 Task: Select the \n in the Eol.
Action: Mouse moved to (33, 639)
Screenshot: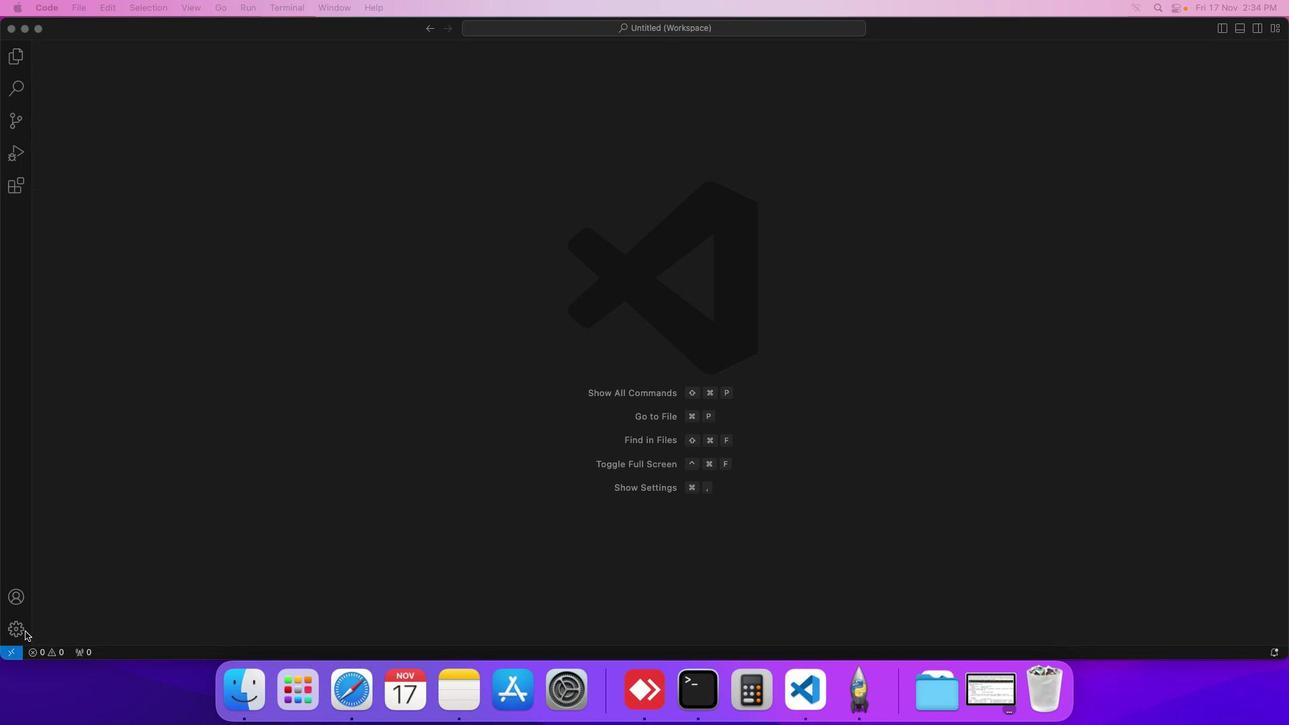 
Action: Mouse pressed left at (33, 639)
Screenshot: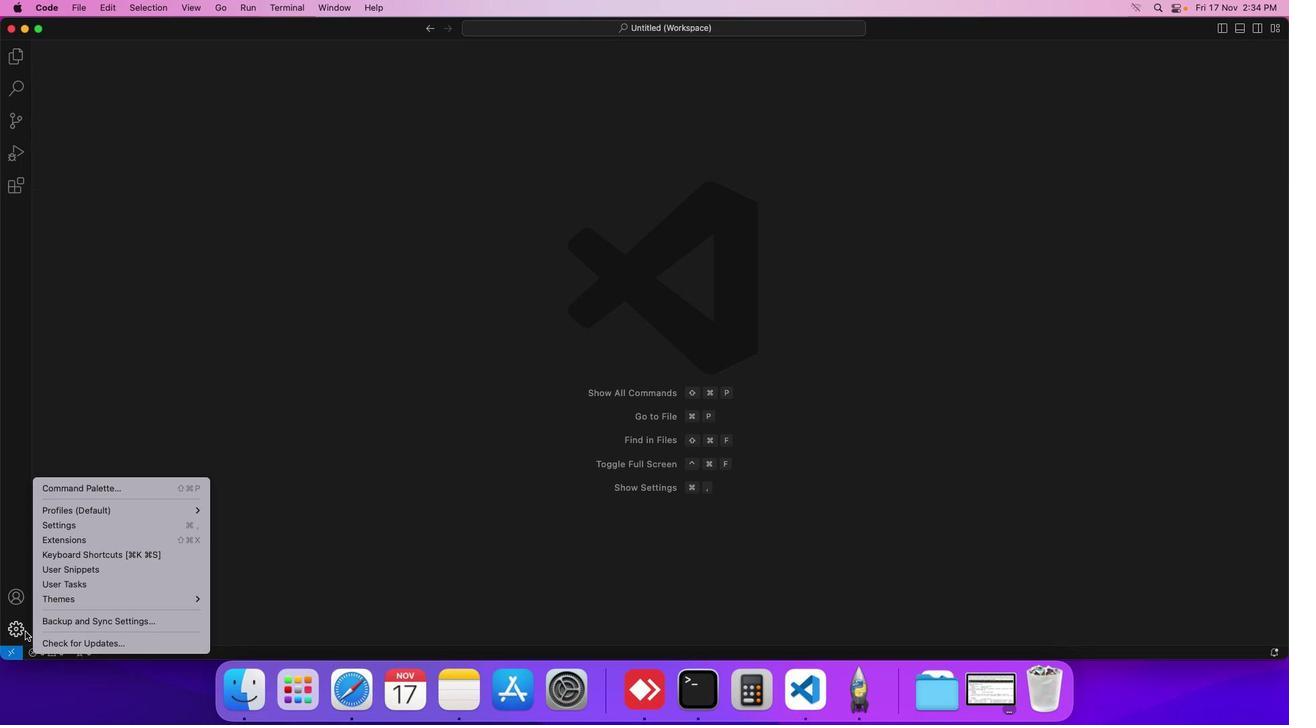 
Action: Mouse moved to (77, 533)
Screenshot: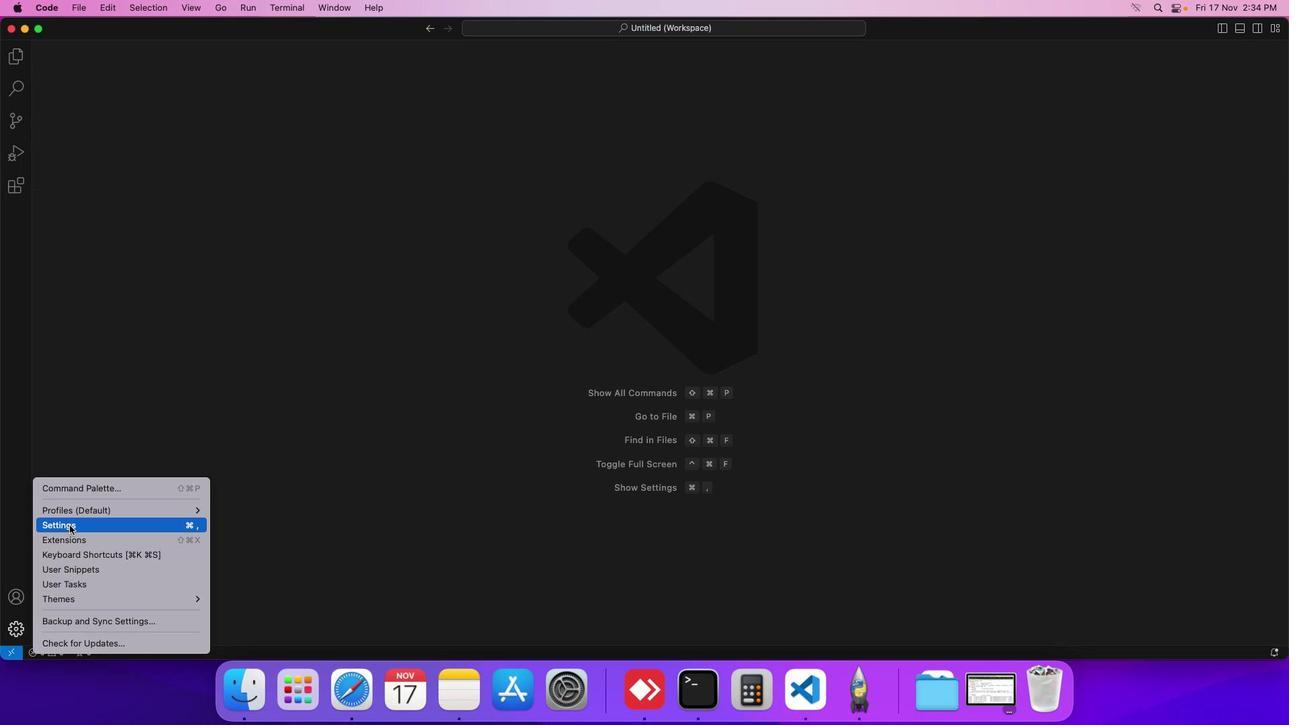 
Action: Mouse pressed left at (77, 533)
Screenshot: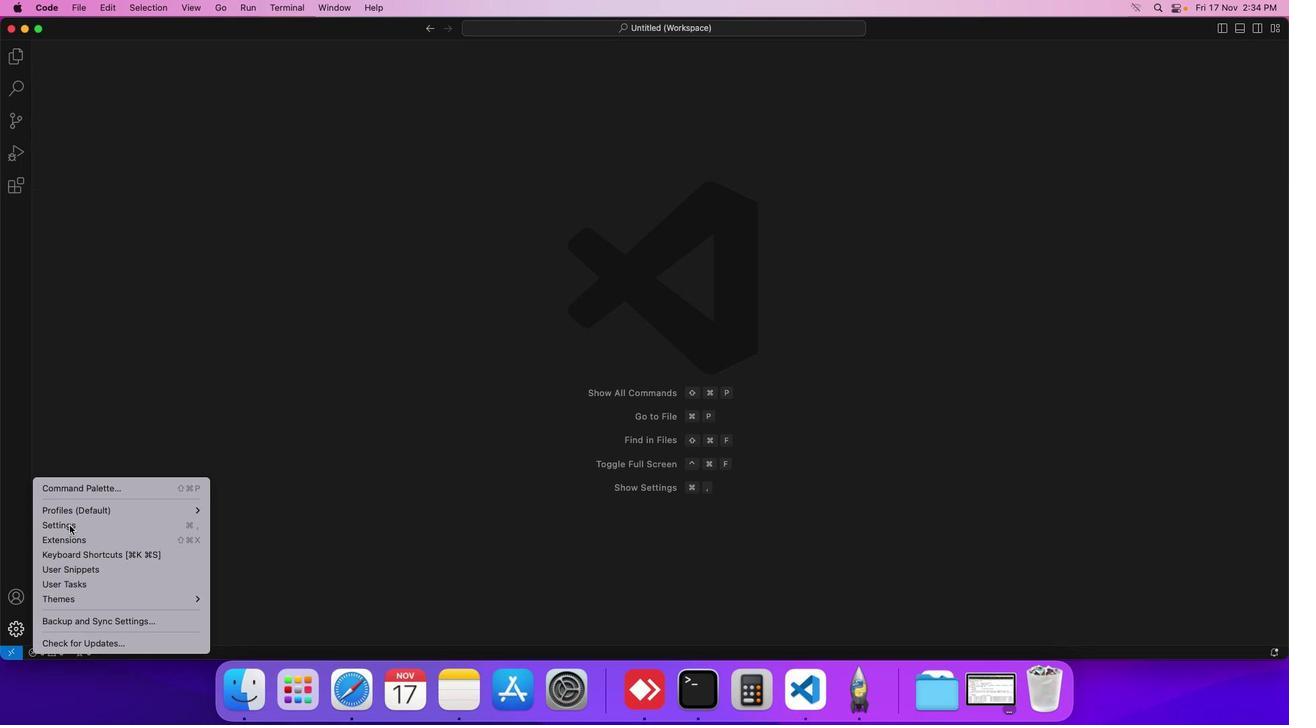 
Action: Mouse moved to (343, 115)
Screenshot: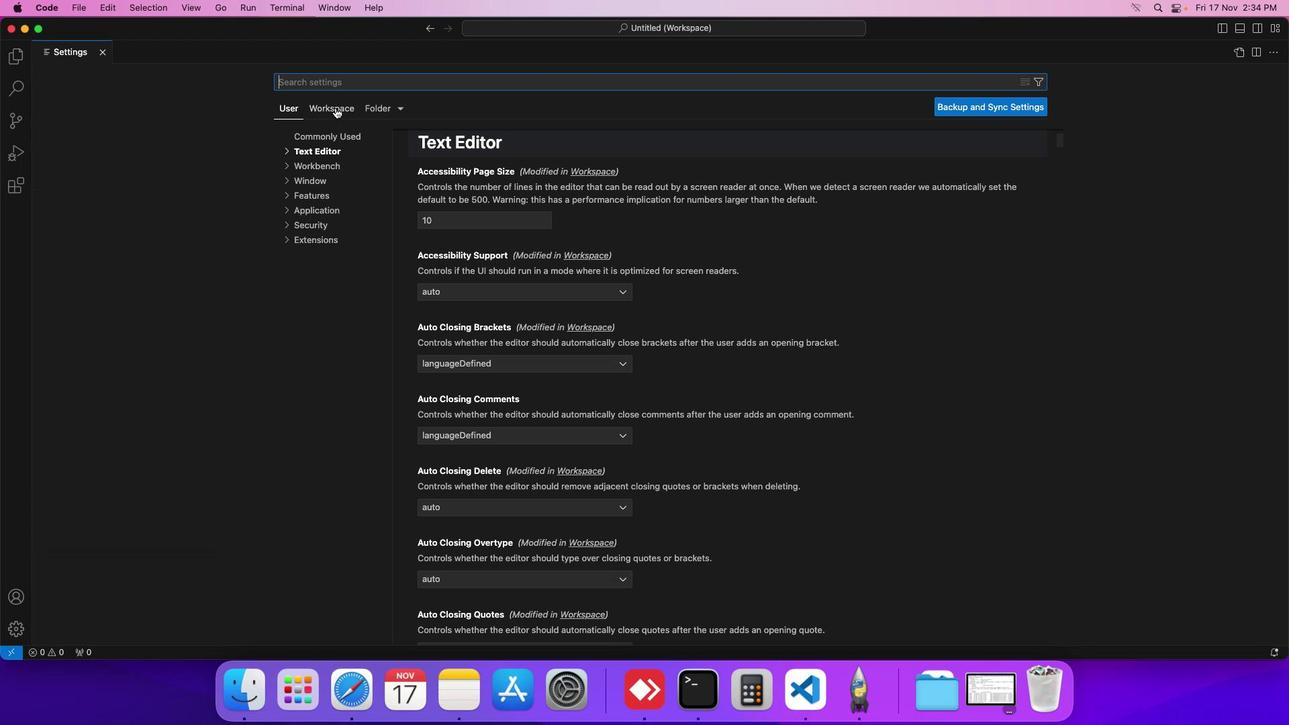 
Action: Mouse pressed left at (343, 115)
Screenshot: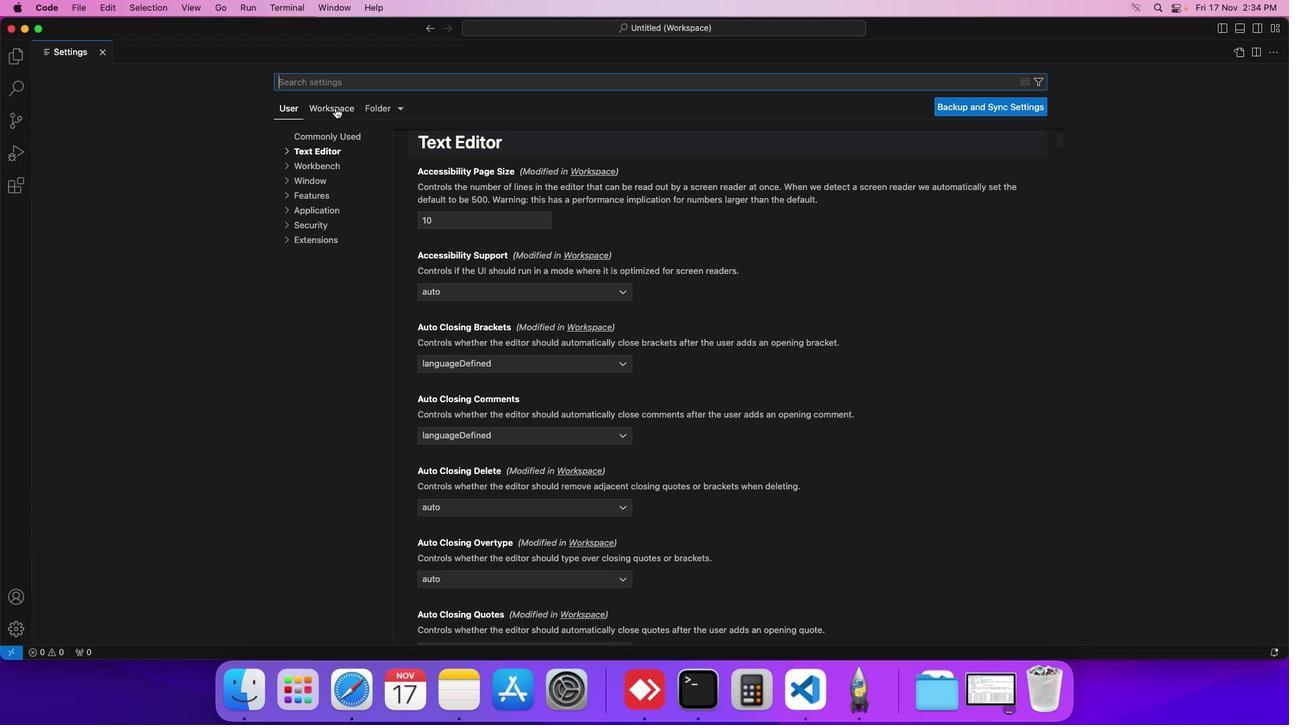 
Action: Mouse moved to (320, 153)
Screenshot: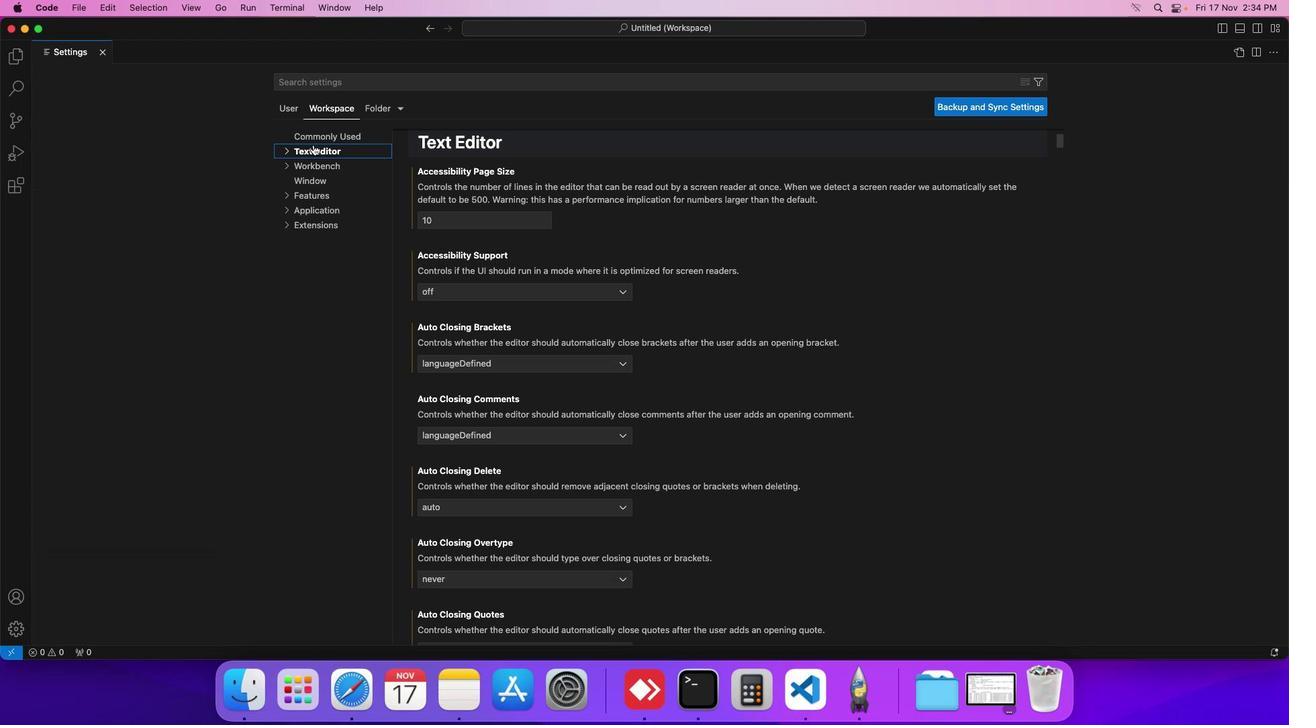 
Action: Mouse pressed left at (320, 153)
Screenshot: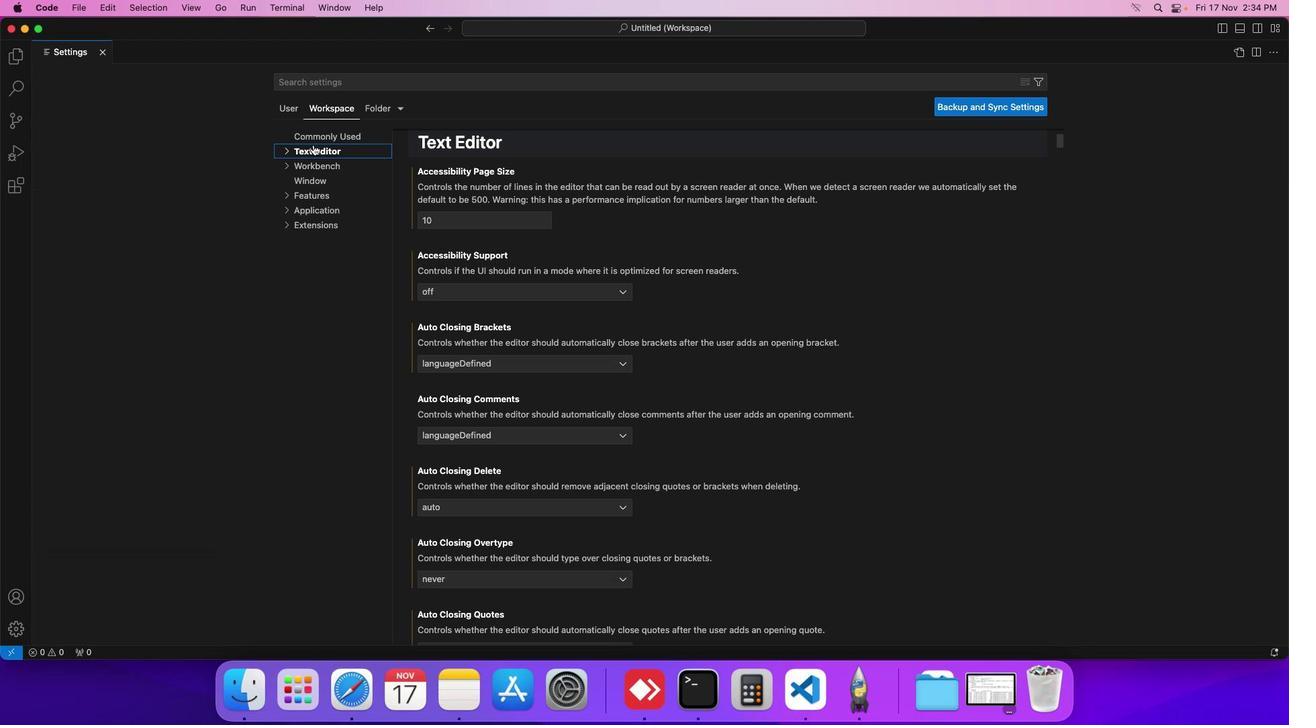 
Action: Mouse moved to (316, 274)
Screenshot: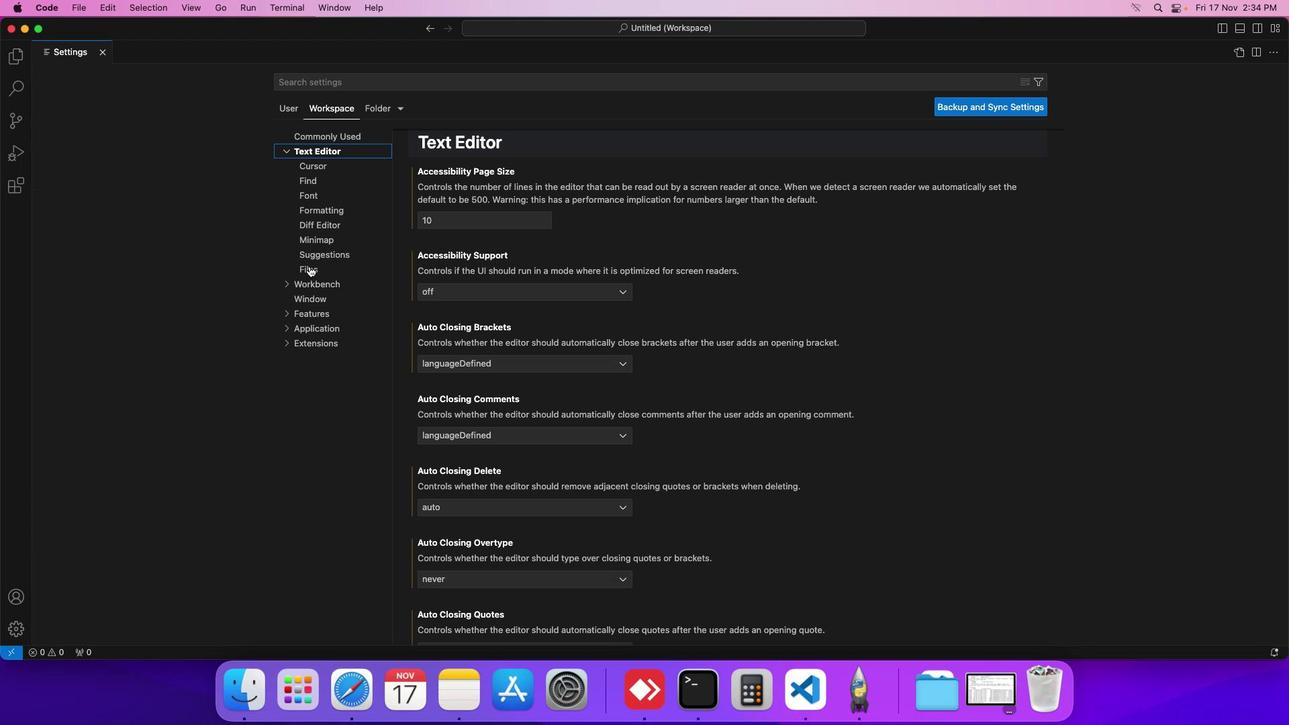 
Action: Mouse pressed left at (316, 274)
Screenshot: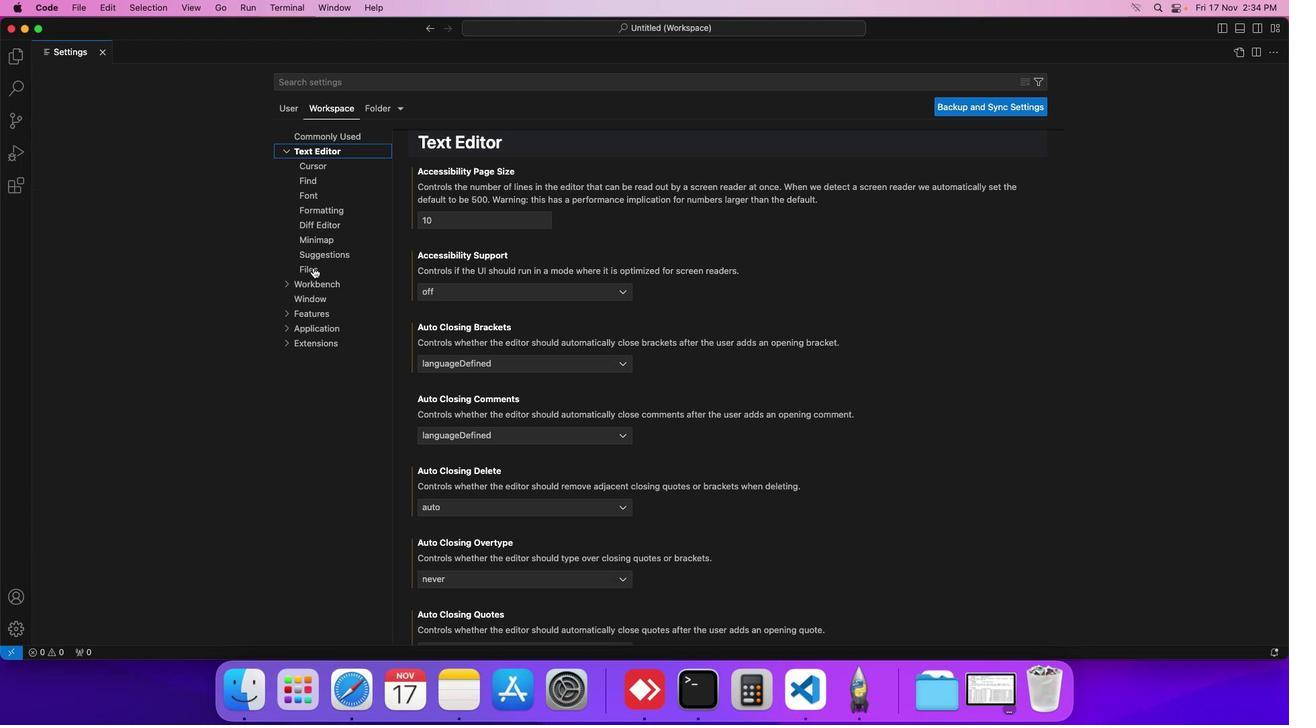 
Action: Mouse moved to (520, 376)
Screenshot: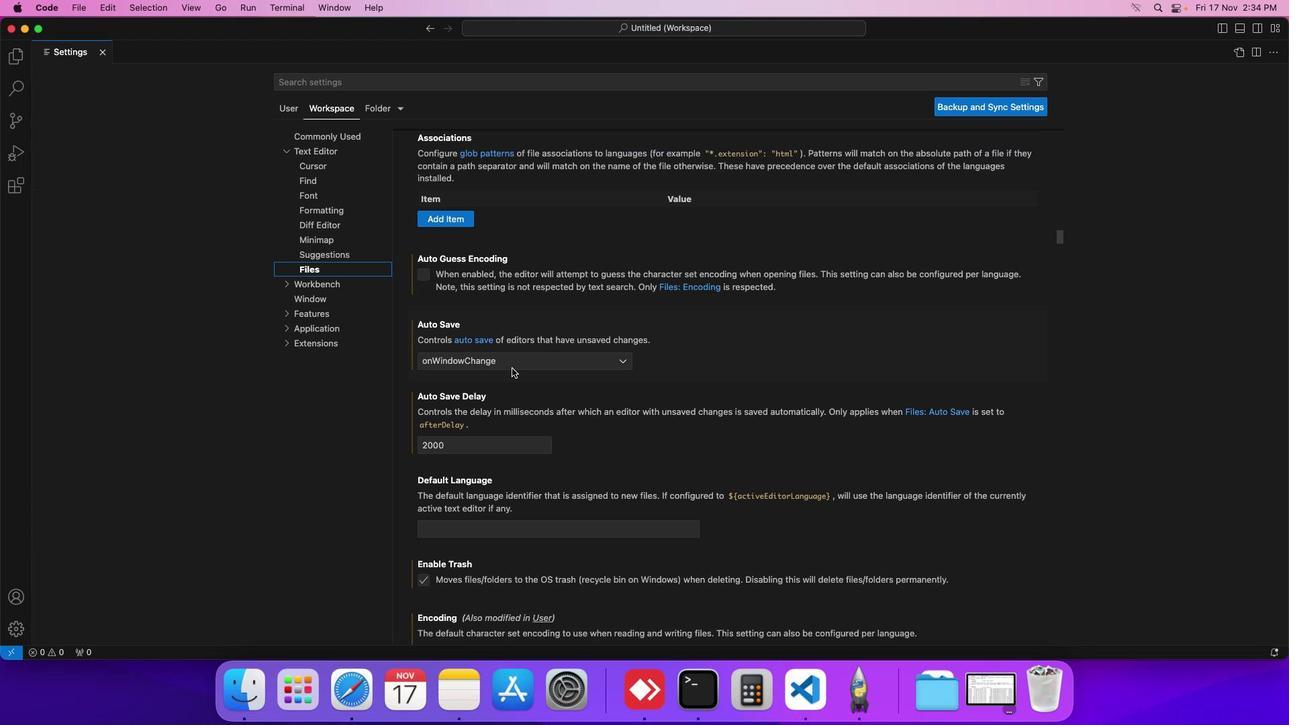 
Action: Mouse scrolled (520, 376) with delta (8, 7)
Screenshot: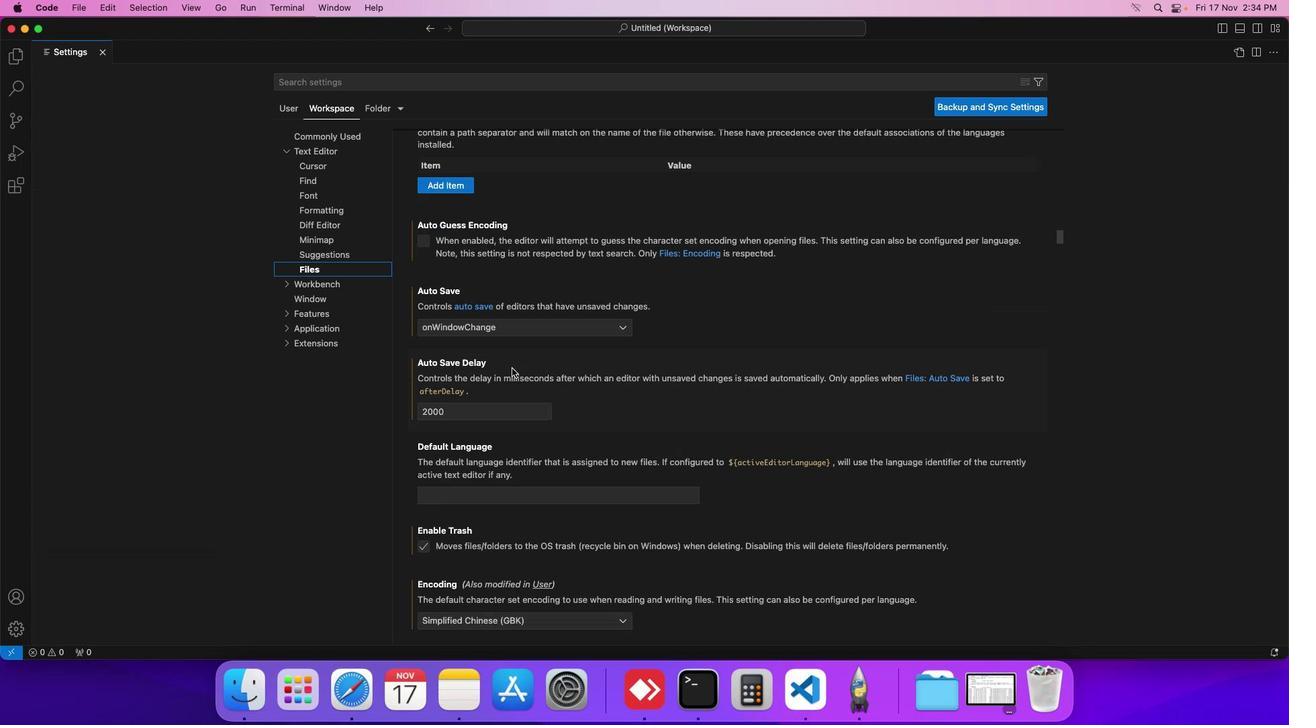 
Action: Mouse scrolled (520, 376) with delta (8, 7)
Screenshot: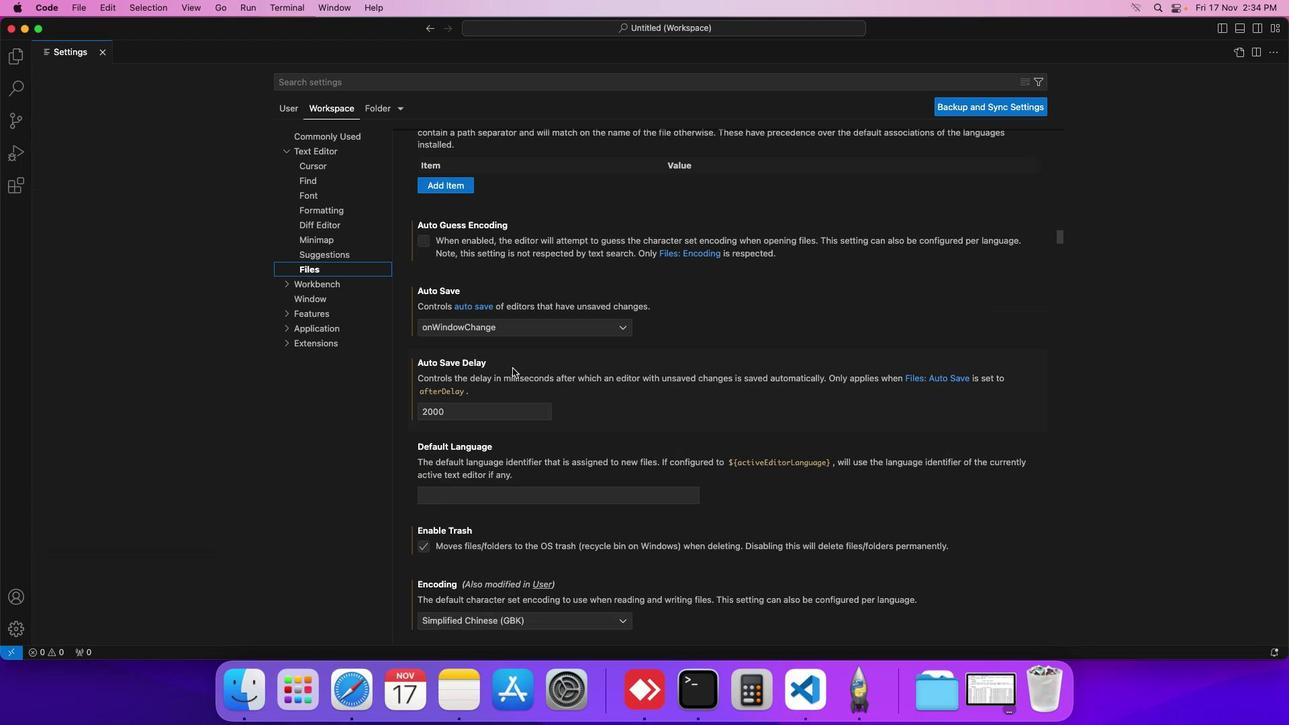 
Action: Mouse moved to (520, 376)
Screenshot: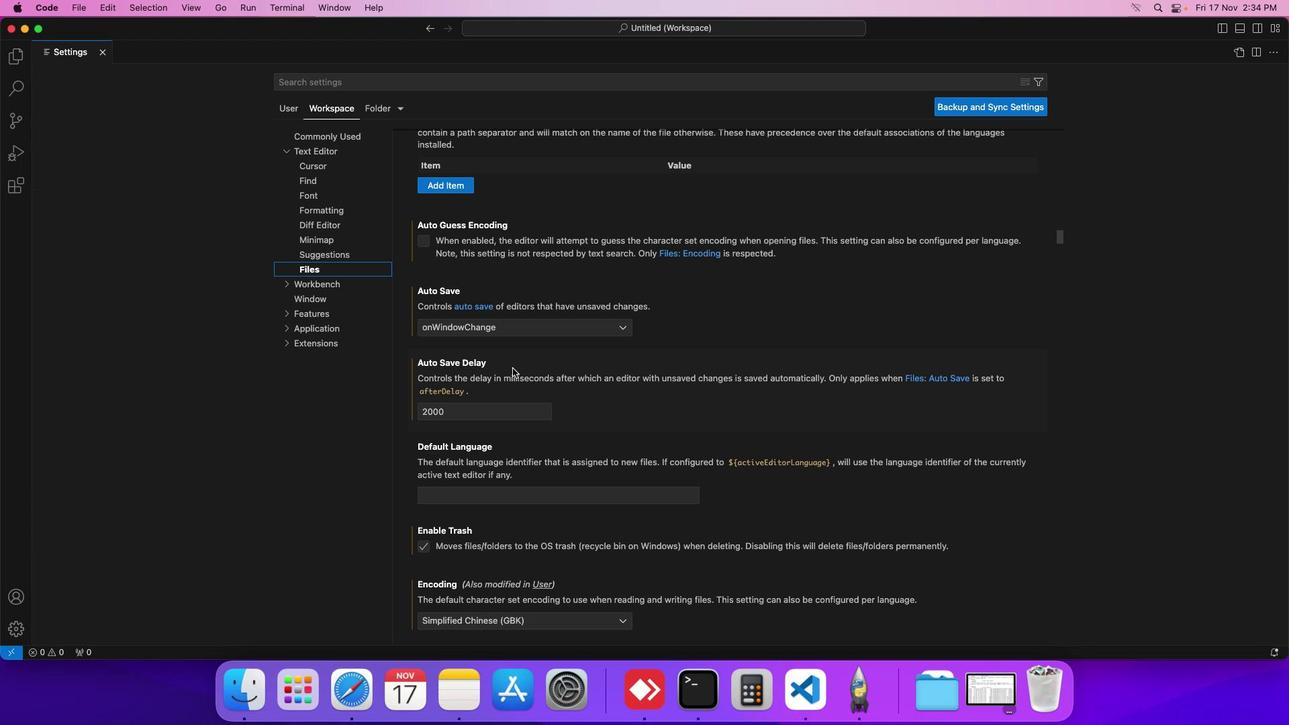 
Action: Mouse scrolled (520, 376) with delta (8, 7)
Screenshot: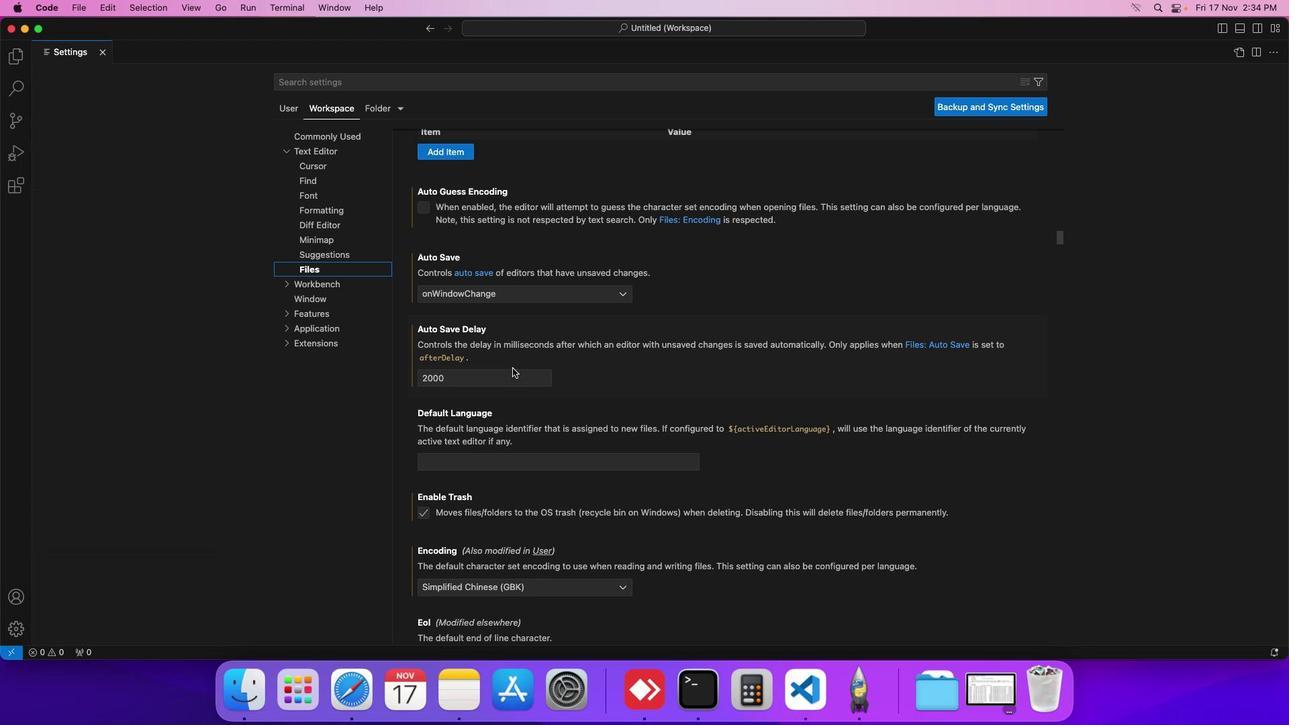 
Action: Mouse scrolled (520, 376) with delta (8, 7)
Screenshot: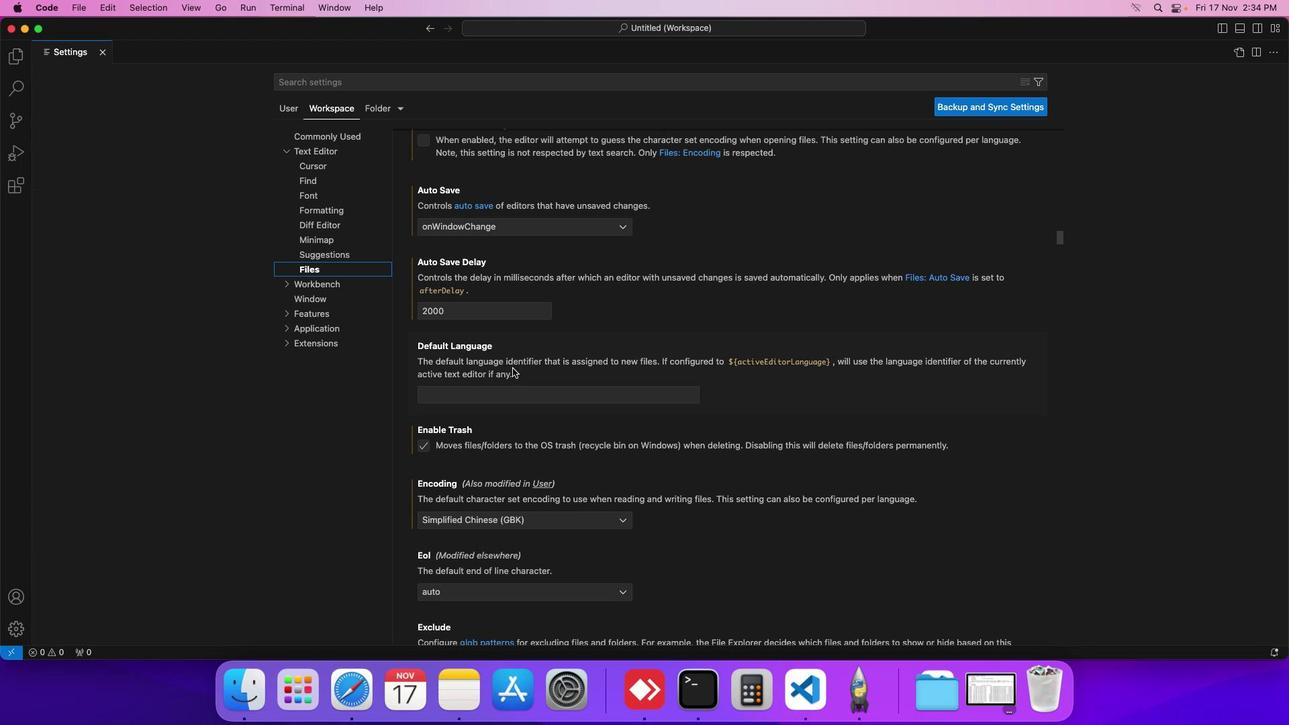 
Action: Mouse scrolled (520, 376) with delta (8, 7)
Screenshot: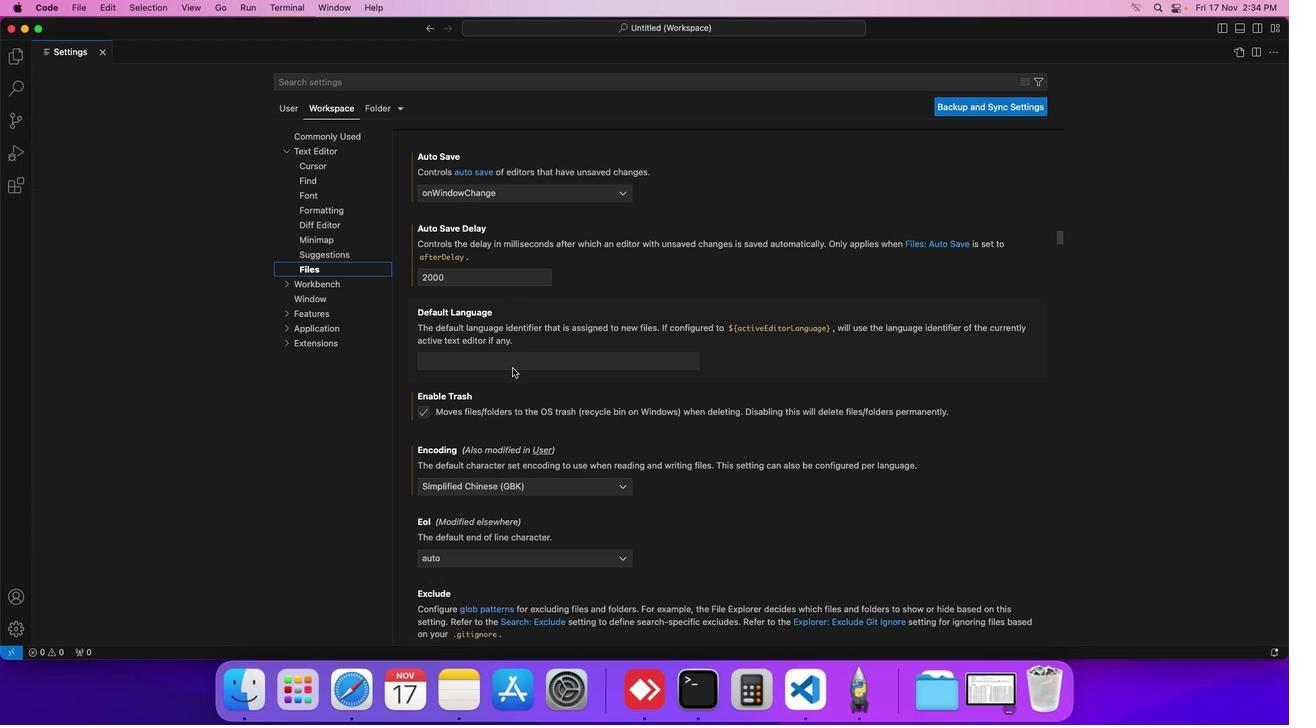 
Action: Mouse scrolled (520, 376) with delta (8, 7)
Screenshot: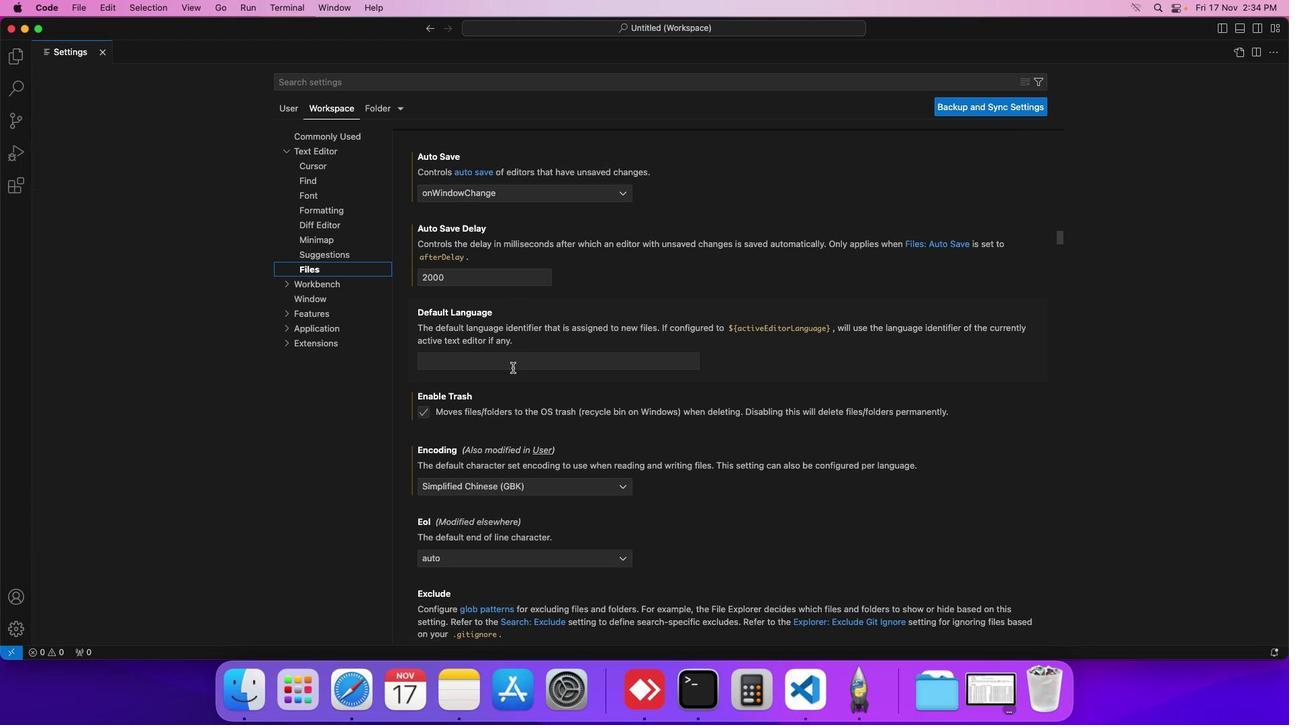 
Action: Mouse moved to (520, 376)
Screenshot: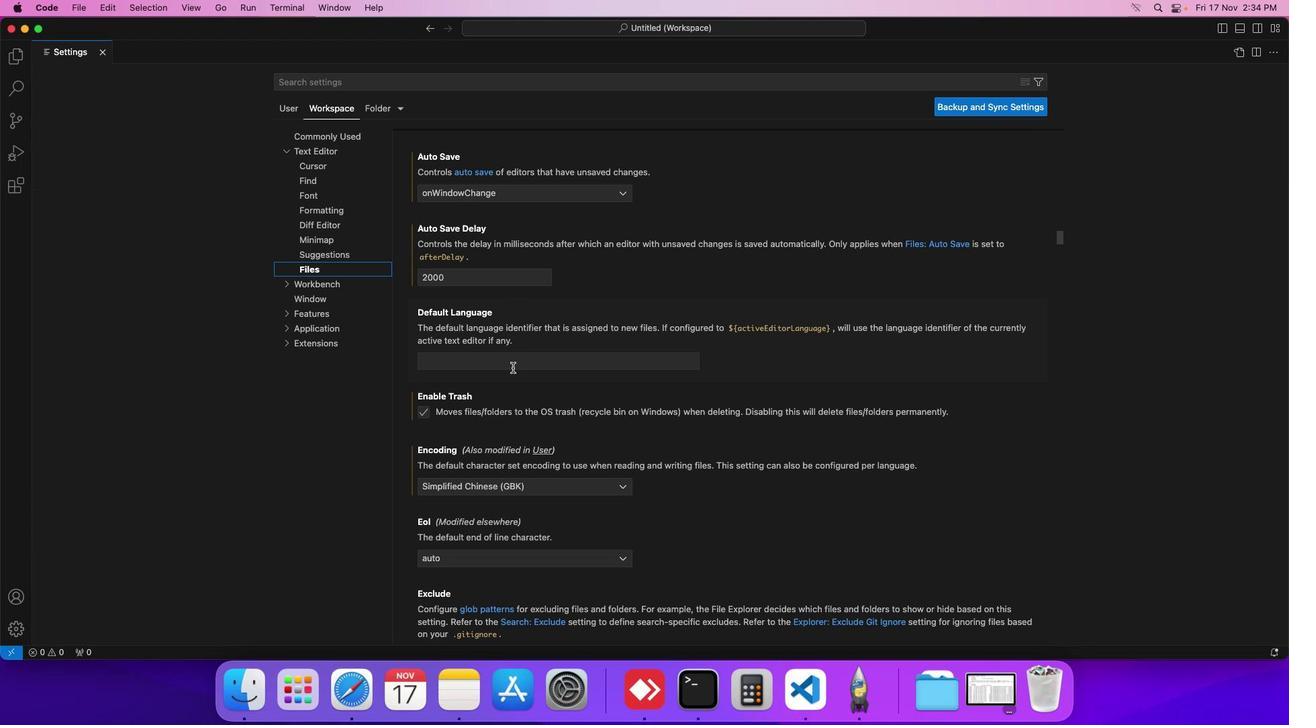 
Action: Mouse scrolled (520, 376) with delta (8, 7)
Screenshot: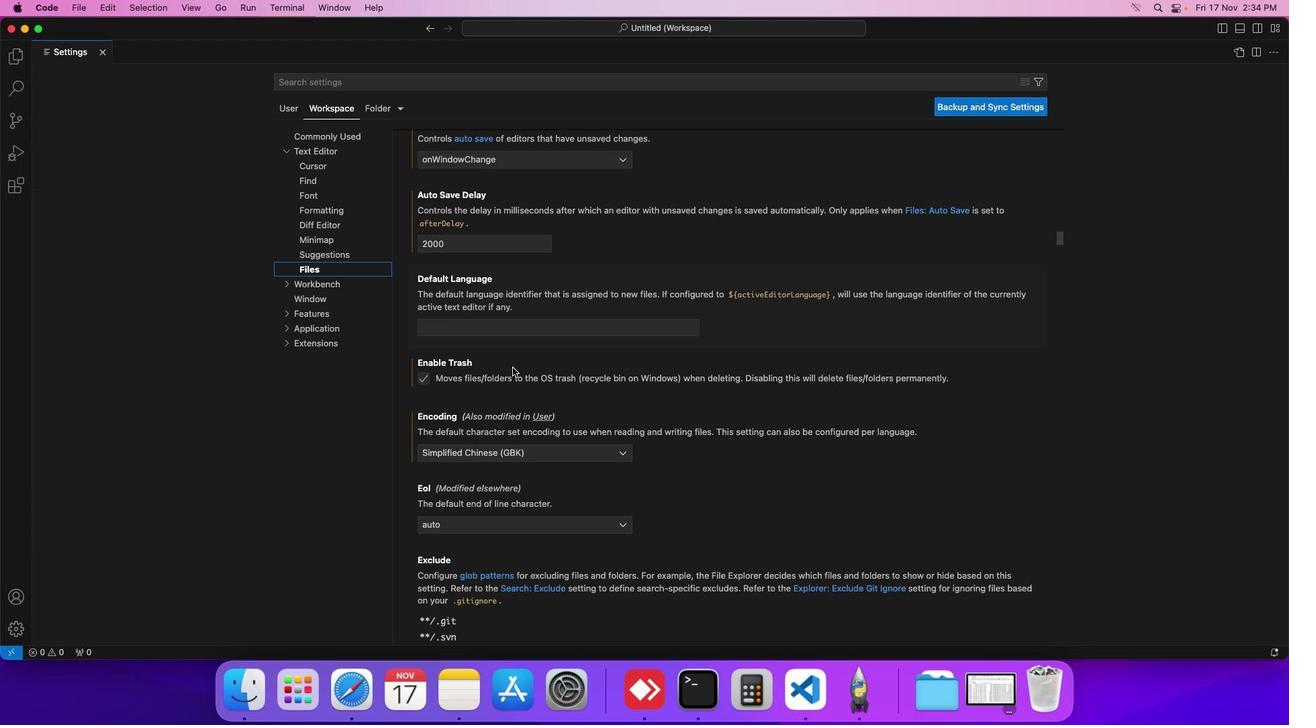 
Action: Mouse scrolled (520, 376) with delta (8, 7)
Screenshot: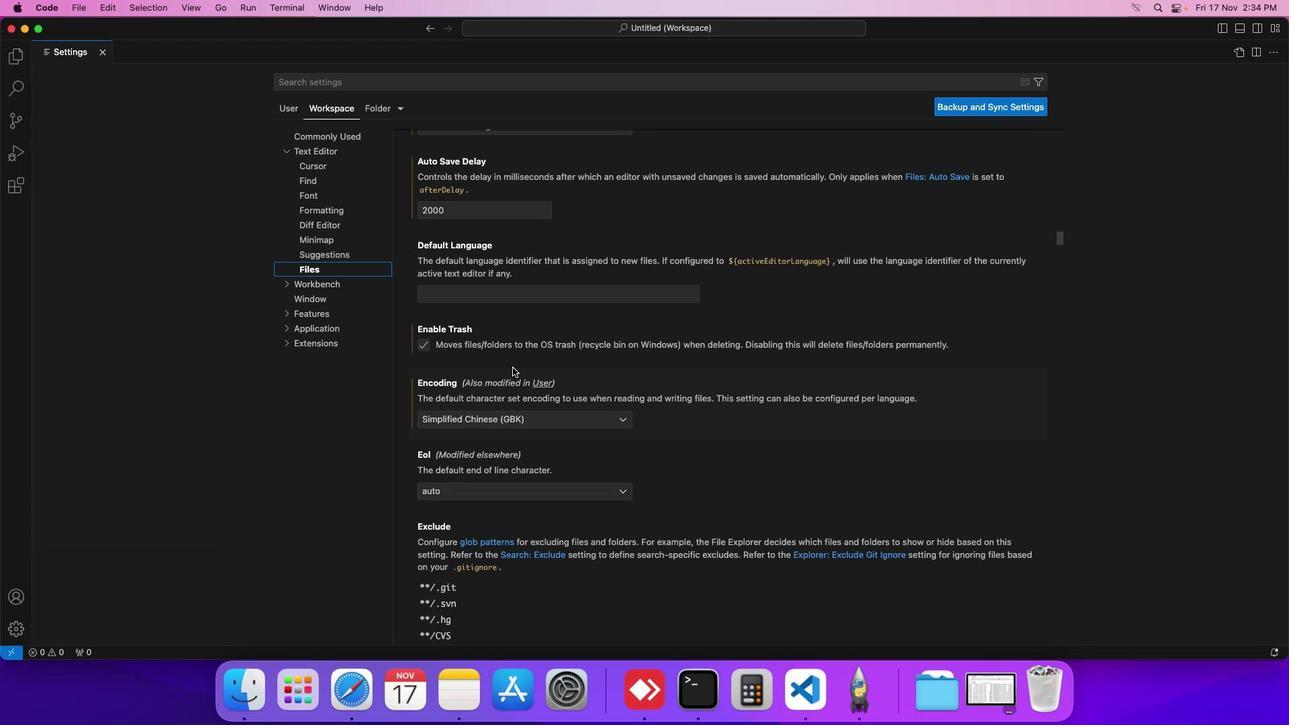 
Action: Mouse scrolled (520, 376) with delta (8, 7)
Screenshot: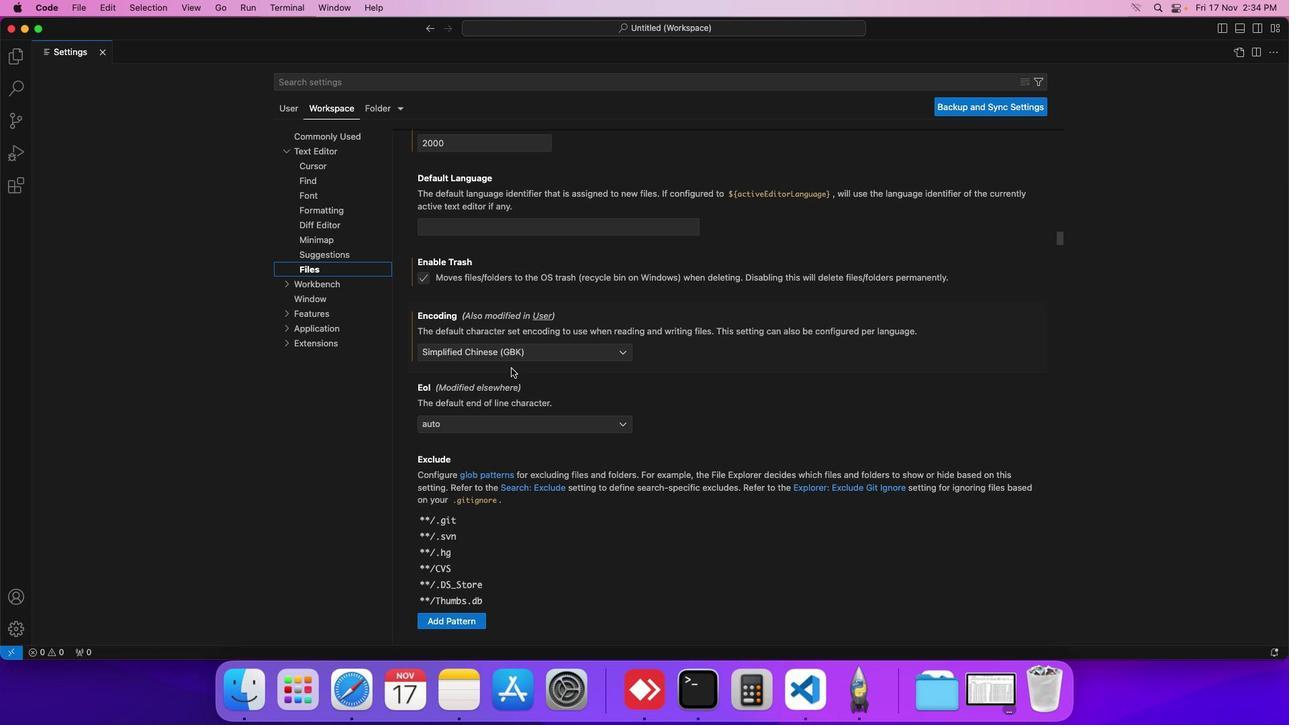 
Action: Mouse scrolled (520, 376) with delta (8, 7)
Screenshot: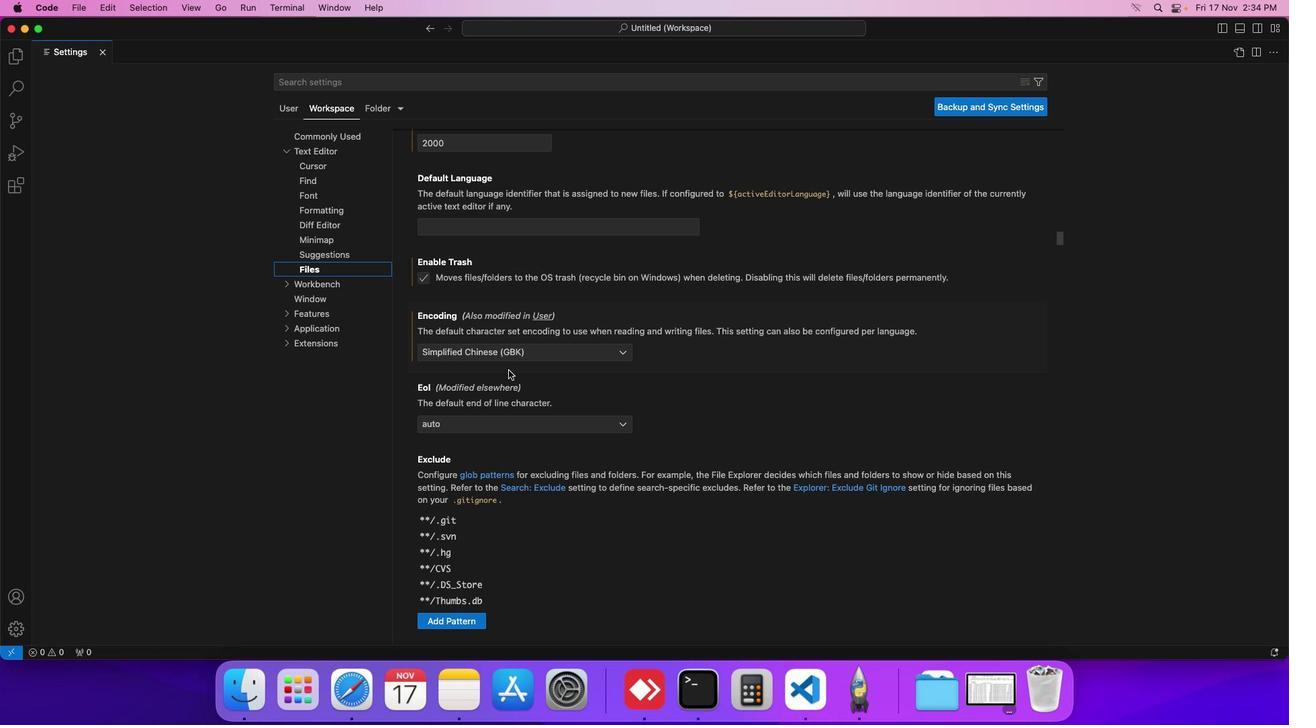 
Action: Mouse moved to (447, 433)
Screenshot: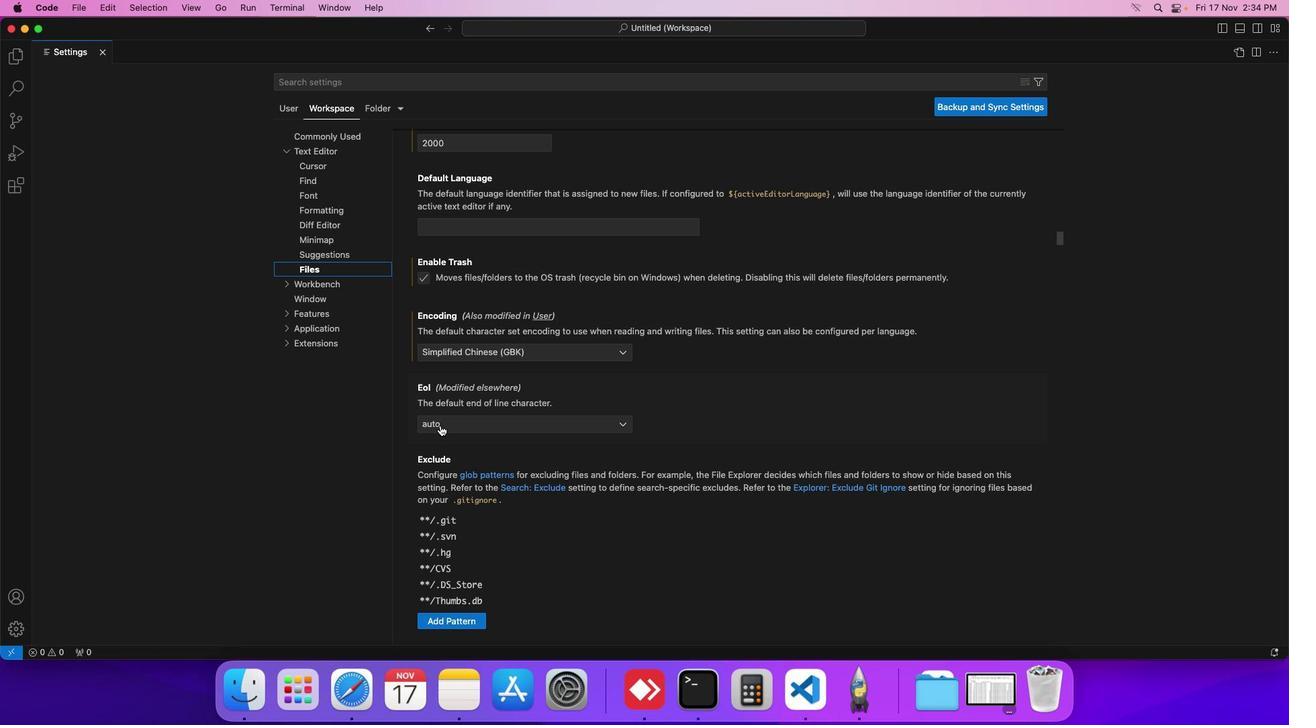
Action: Mouse pressed left at (447, 433)
Screenshot: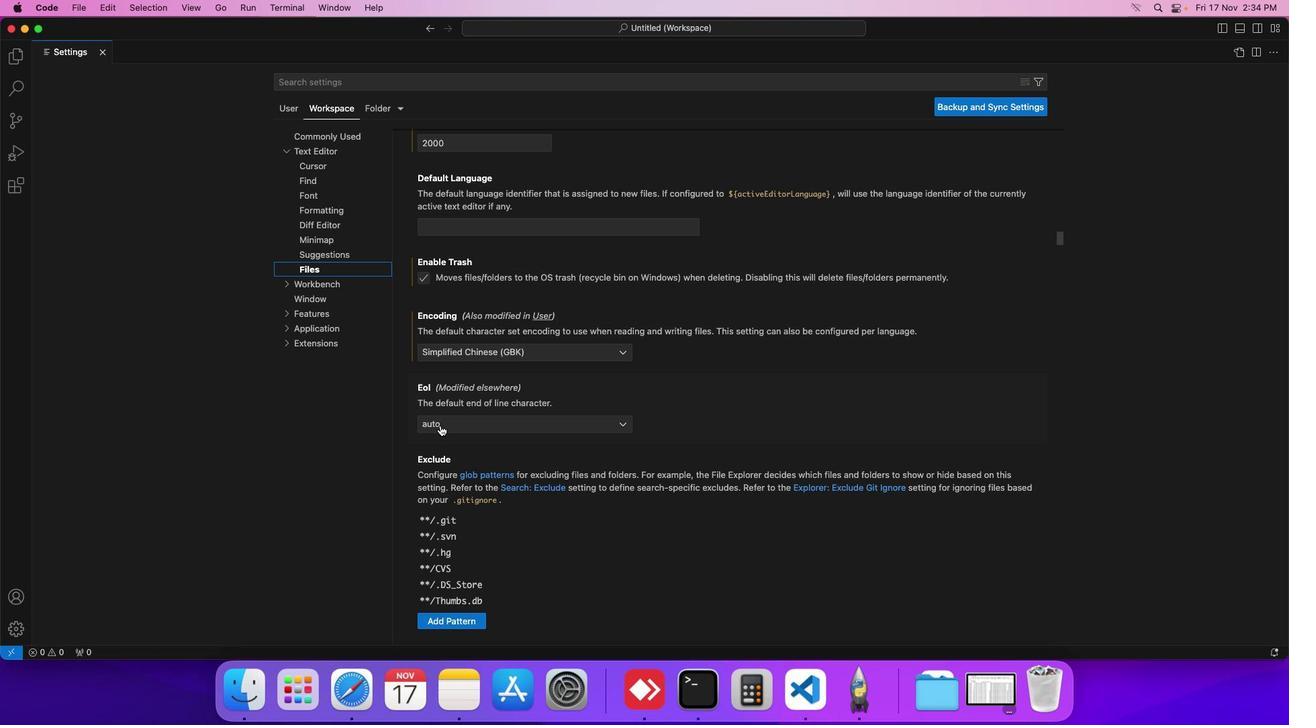 
Action: Mouse moved to (444, 447)
Screenshot: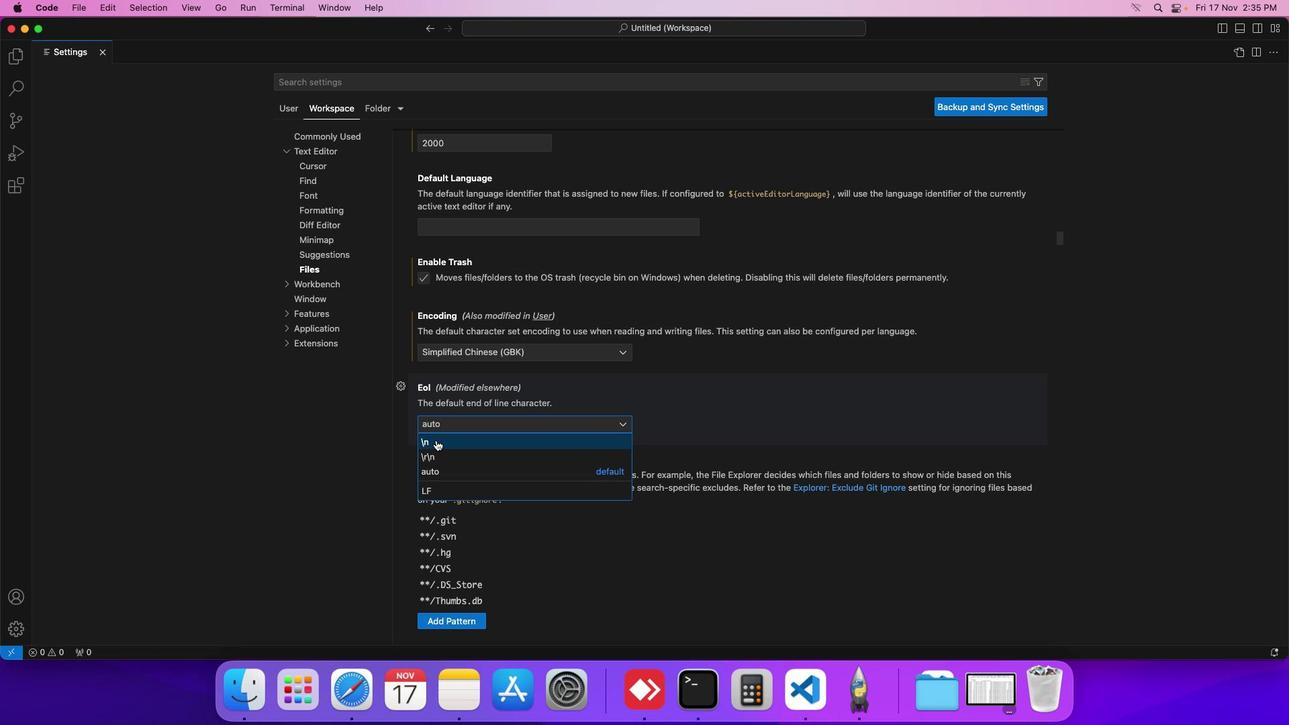 
Action: Mouse pressed left at (444, 447)
Screenshot: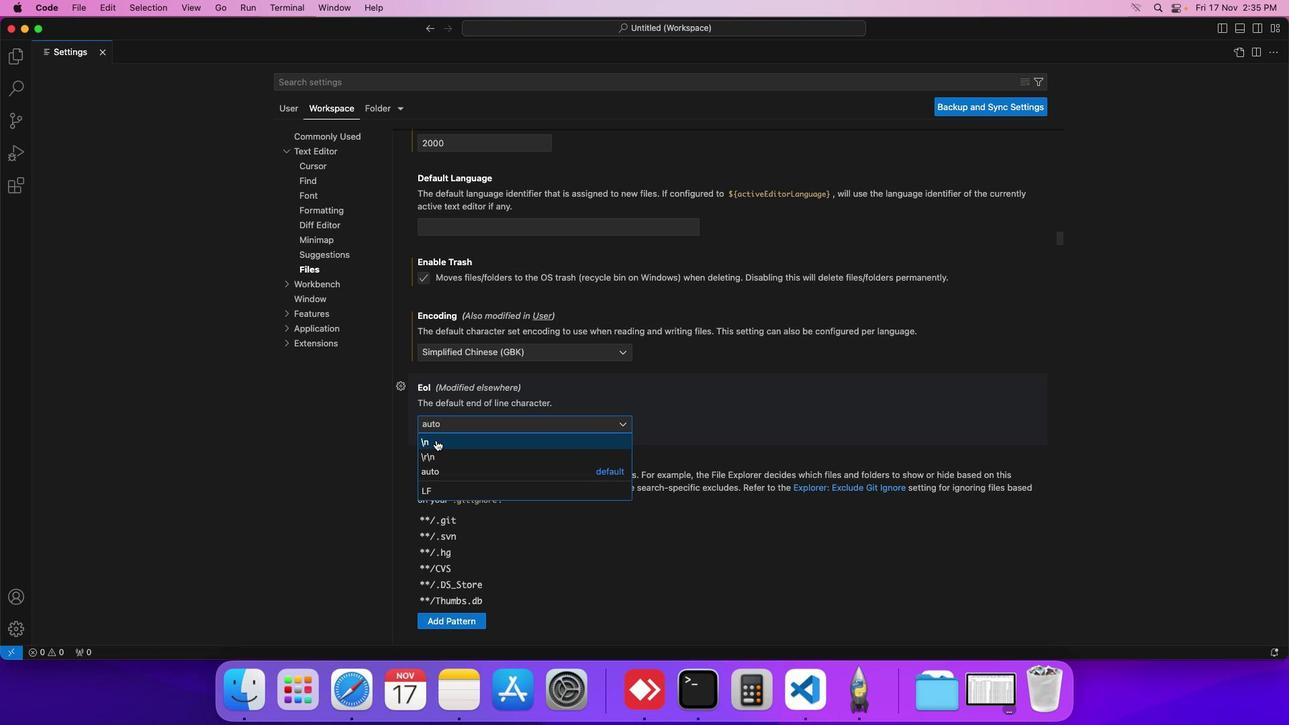 
Action: Mouse moved to (462, 441)
Screenshot: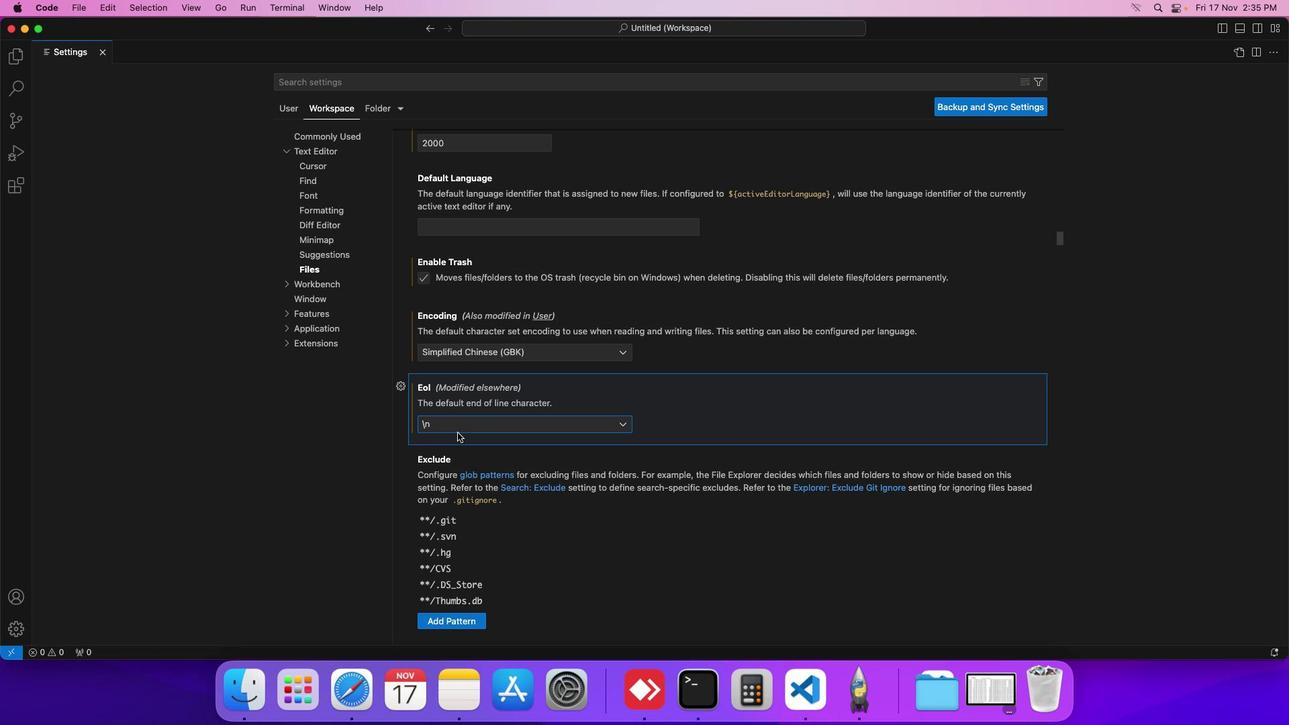 
